 Task: In the Contact  Alice_King@denso.com, schedule and save the meeting with title: 'Product Demo and Service Presentation', Select date: '24 July, 2023', select start time: 5:00:PM. Add location on call (415) 123-4594 with meeting description: For further discussion on products, kindly join the meeting.. Logged in from softage.4@softage.net
Action: Mouse moved to (91, 52)
Screenshot: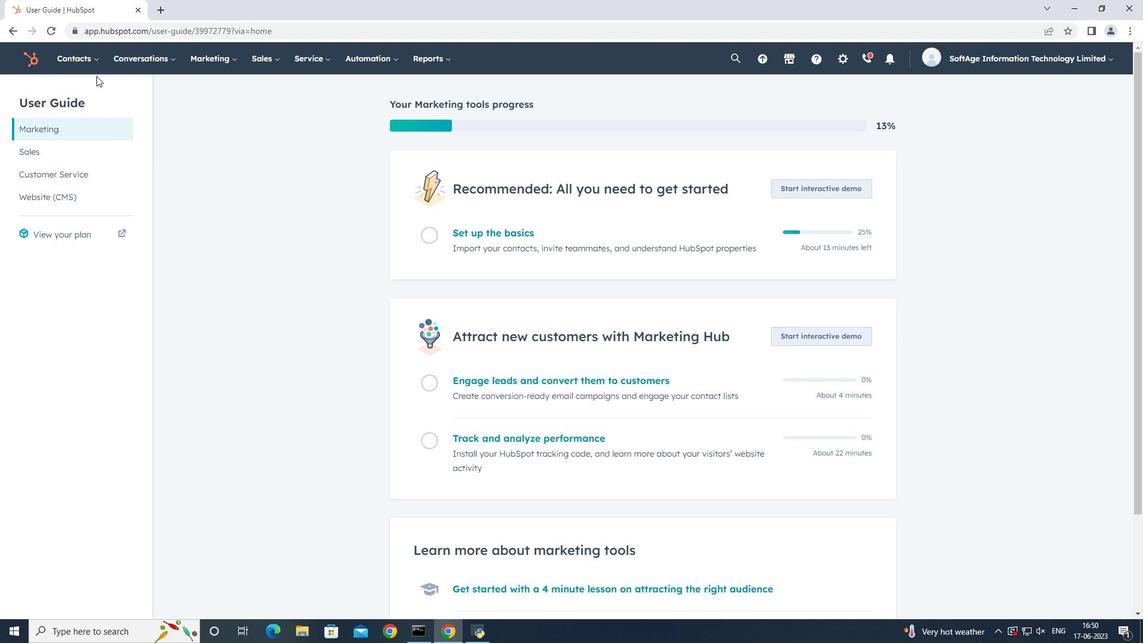 
Action: Mouse pressed left at (91, 52)
Screenshot: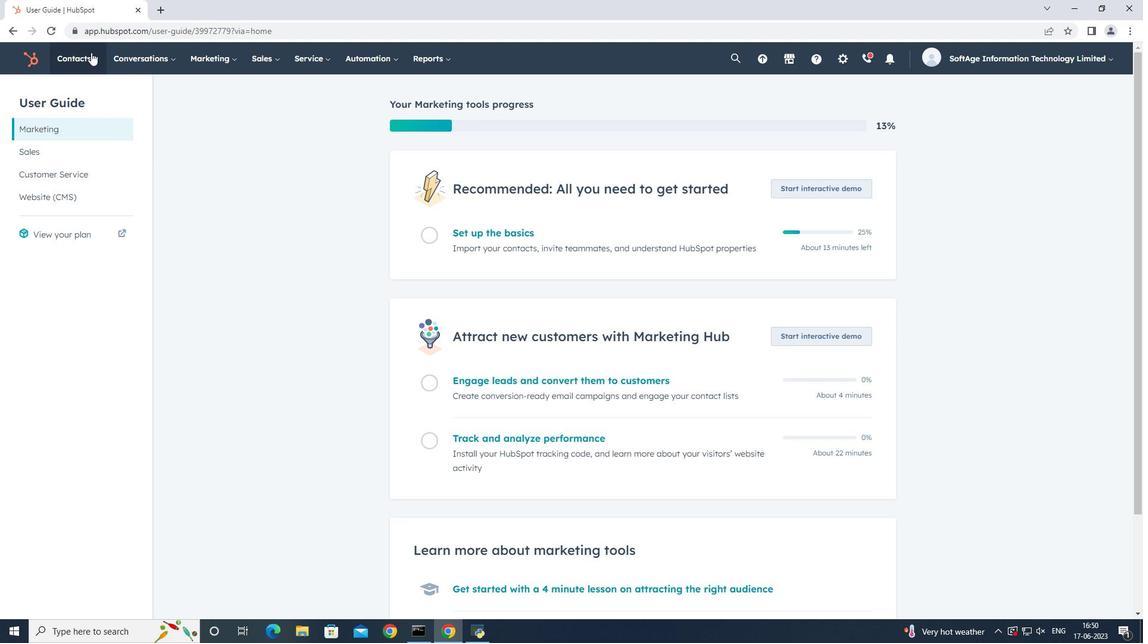 
Action: Mouse moved to (89, 91)
Screenshot: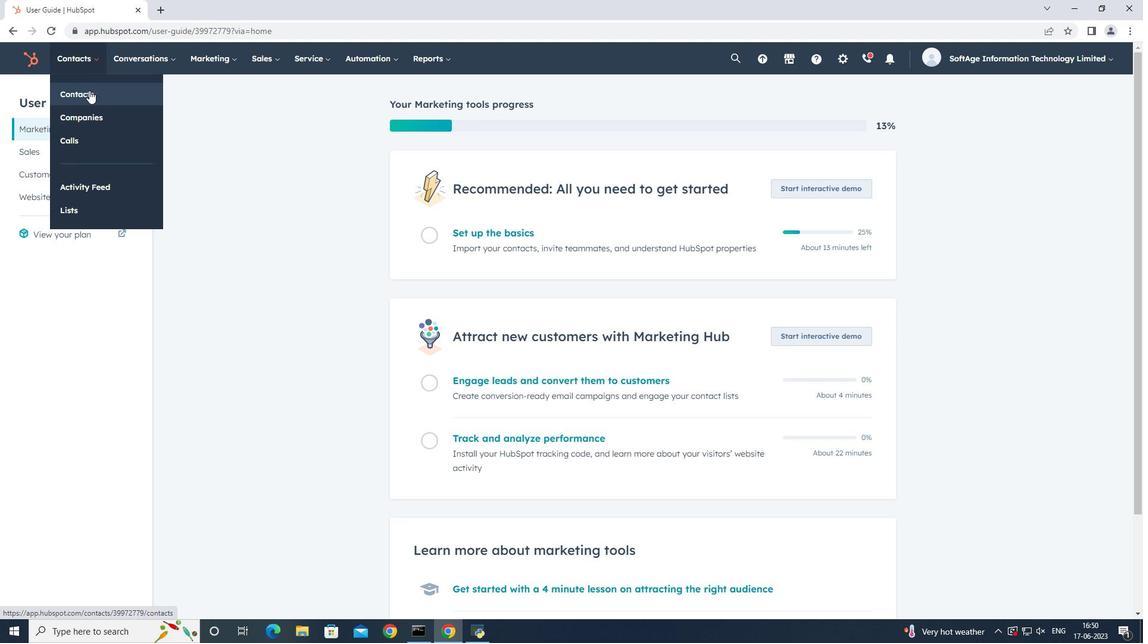 
Action: Mouse pressed left at (89, 91)
Screenshot: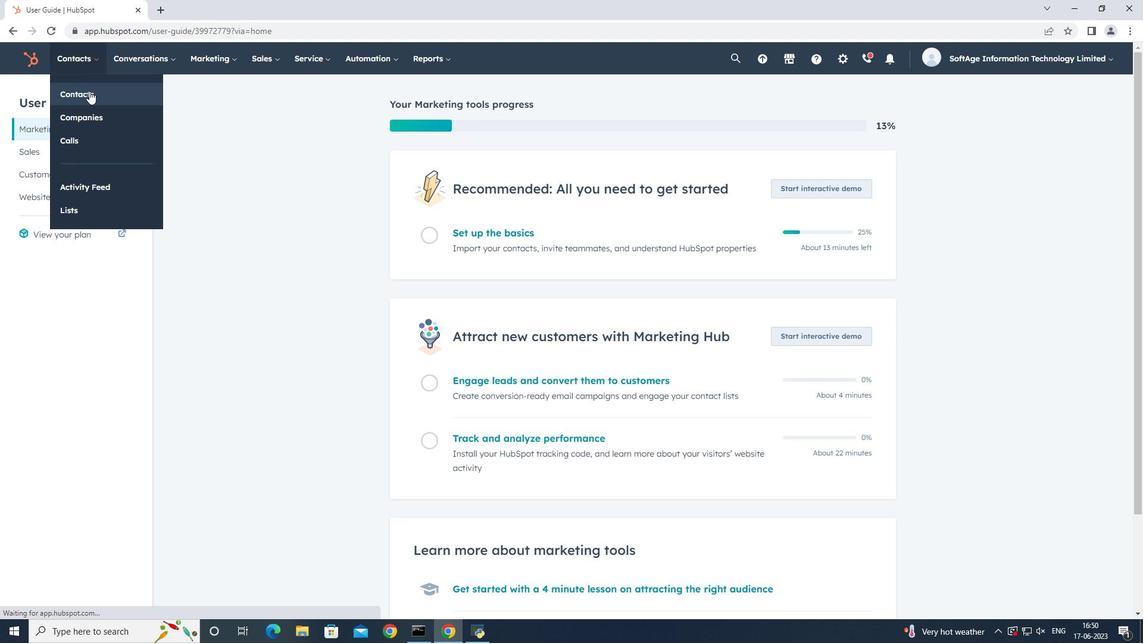 
Action: Mouse moved to (128, 197)
Screenshot: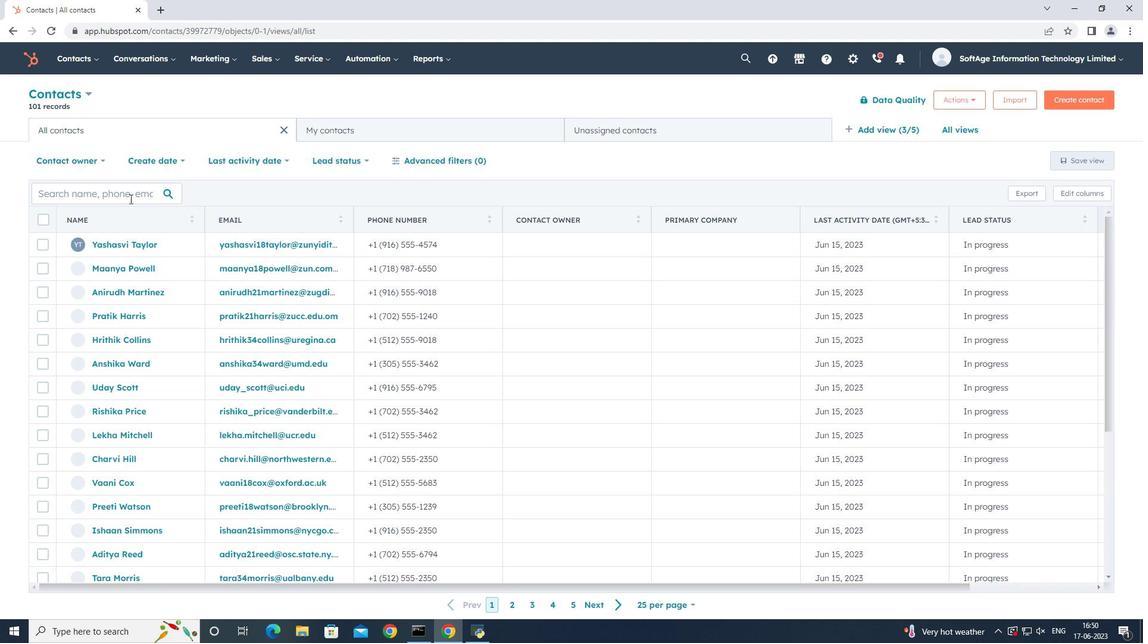 
Action: Mouse pressed left at (128, 197)
Screenshot: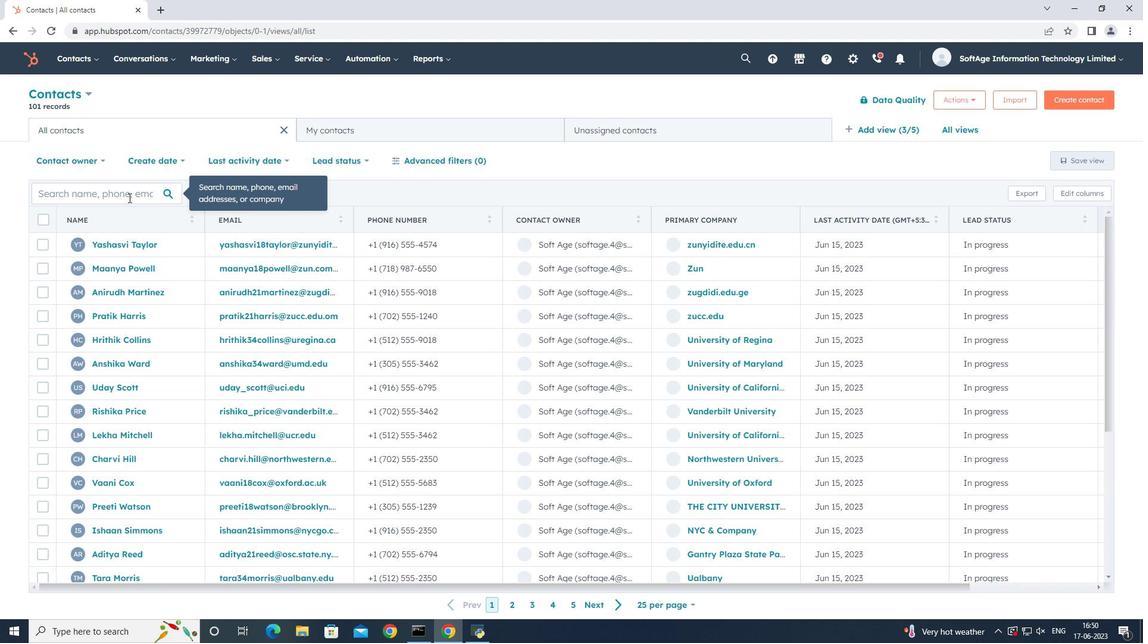 
Action: Mouse moved to (365, 187)
Screenshot: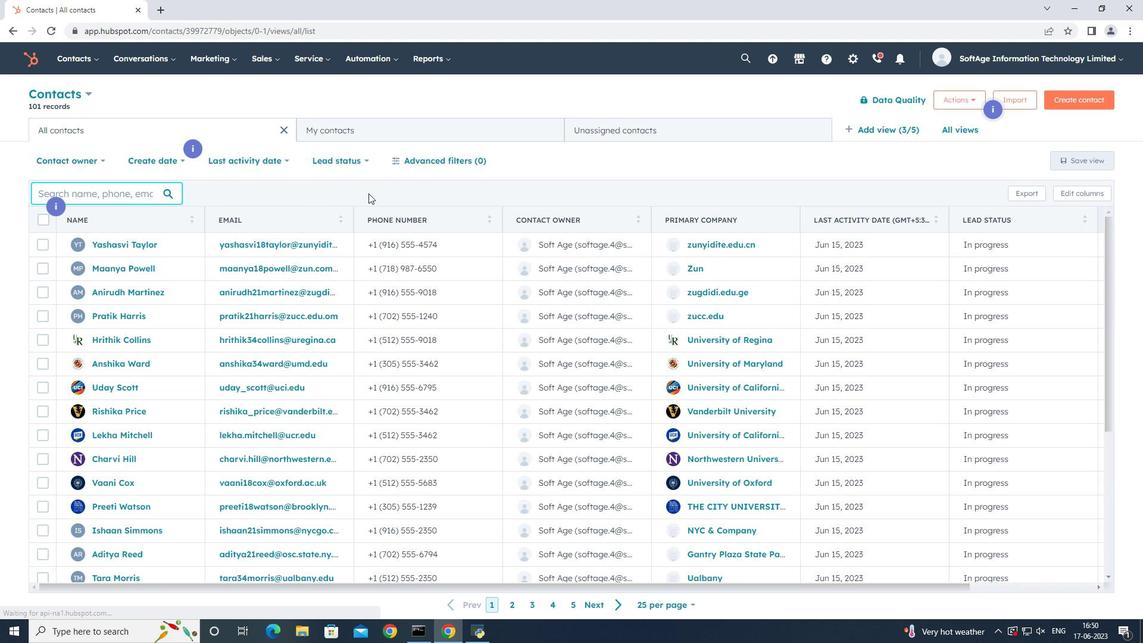 
Action: Key pressed alice
Screenshot: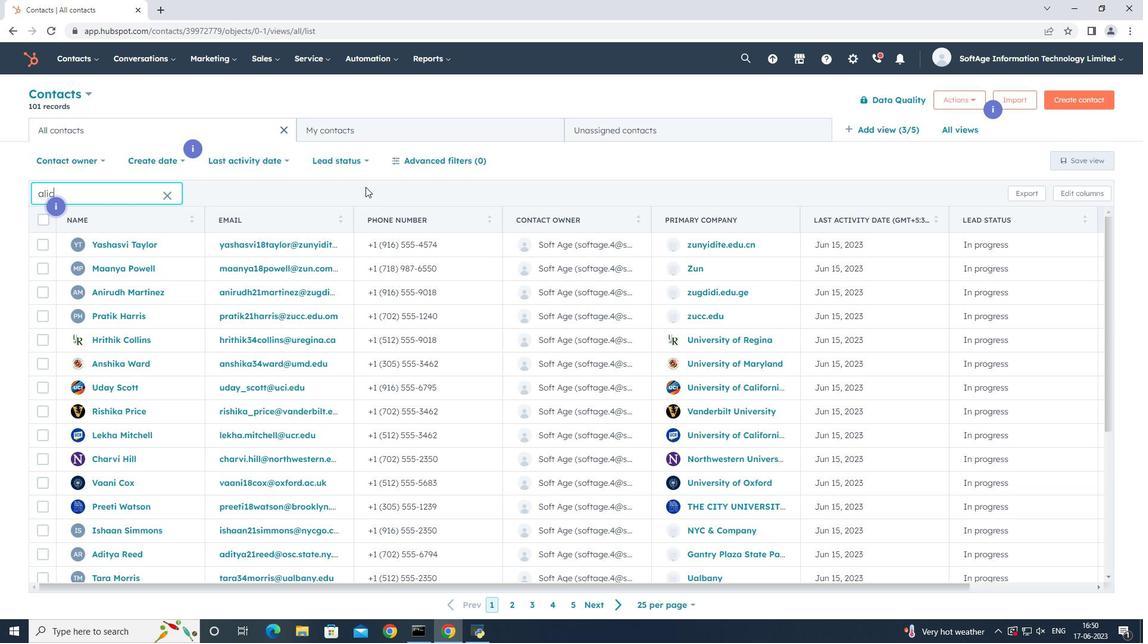 
Action: Mouse moved to (122, 294)
Screenshot: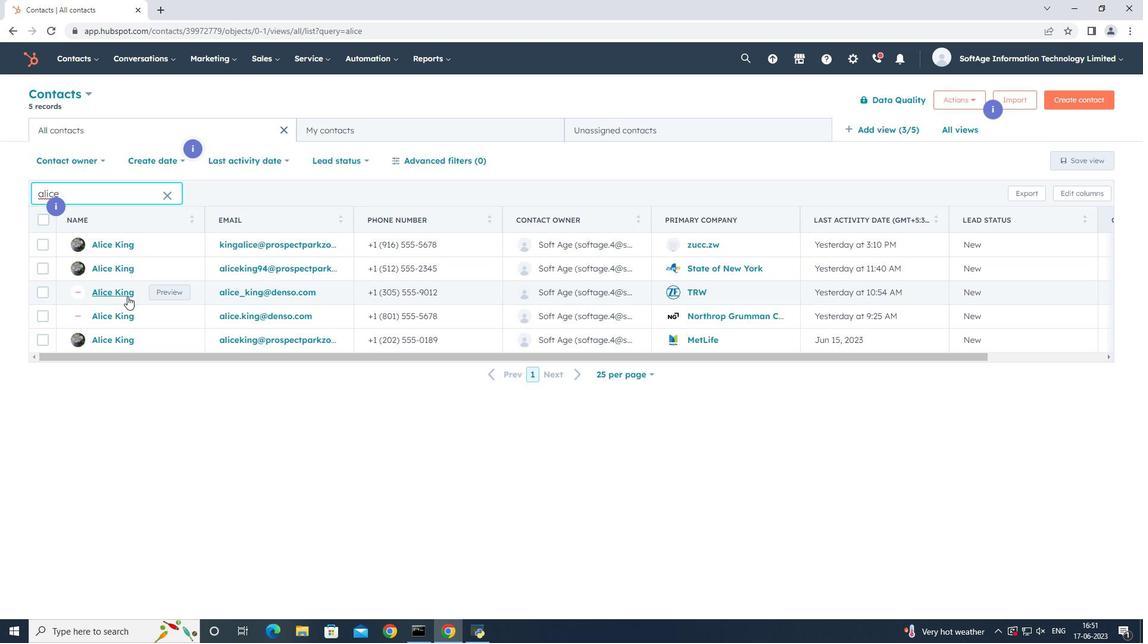 
Action: Mouse pressed left at (122, 294)
Screenshot: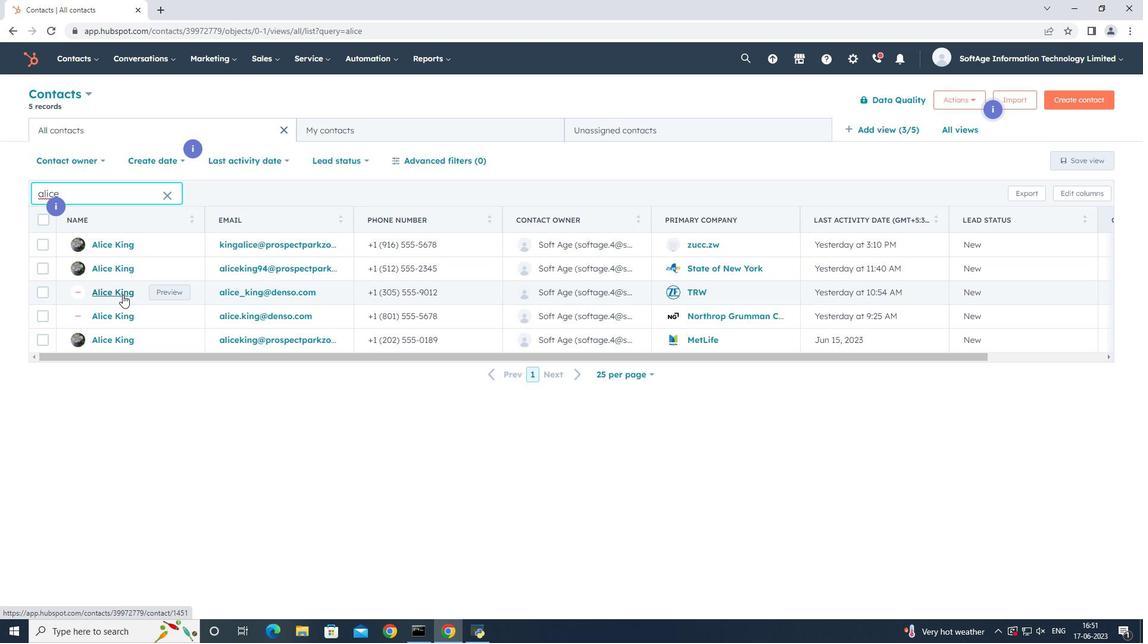 
Action: Mouse moved to (202, 193)
Screenshot: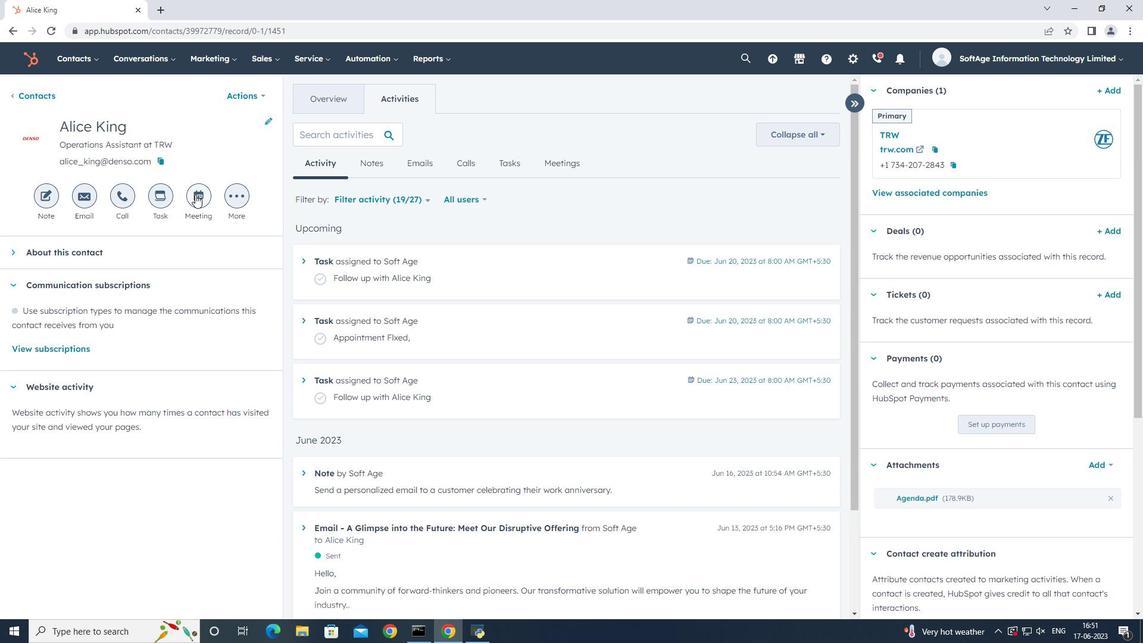 
Action: Mouse pressed left at (202, 193)
Screenshot: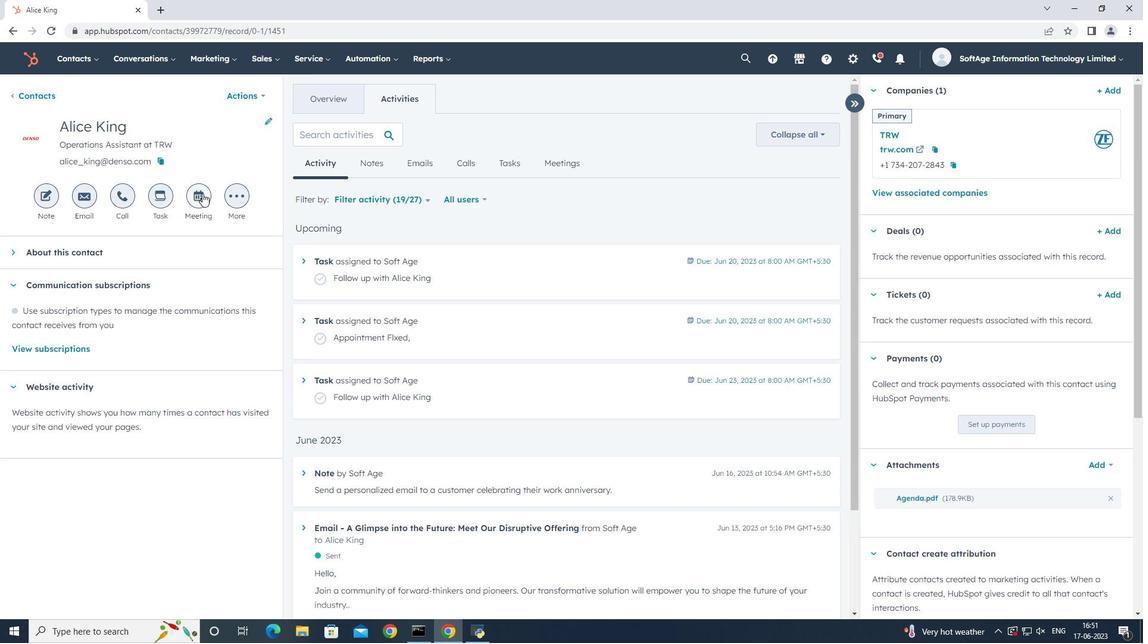
Action: Mouse moved to (310, 291)
Screenshot: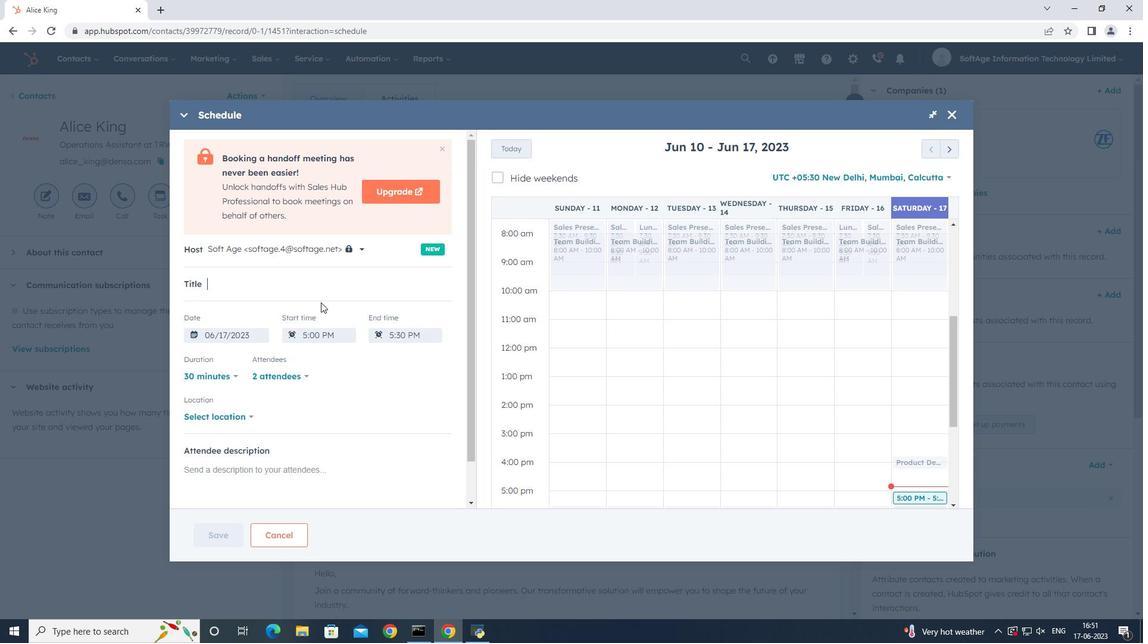 
Action: Key pressed <Key.shift_r>Product<Key.space><Key.shift>Demo<Key.space>and<Key.space><Key.shift>Service<Key.space><Key.shift_r><Key.shift_r><Key.shift_r><Key.shift_r><Key.shift_r><Key.shift_r><Key.shift_r><Key.shift_r><Key.shift_r>Presentation,
Screenshot: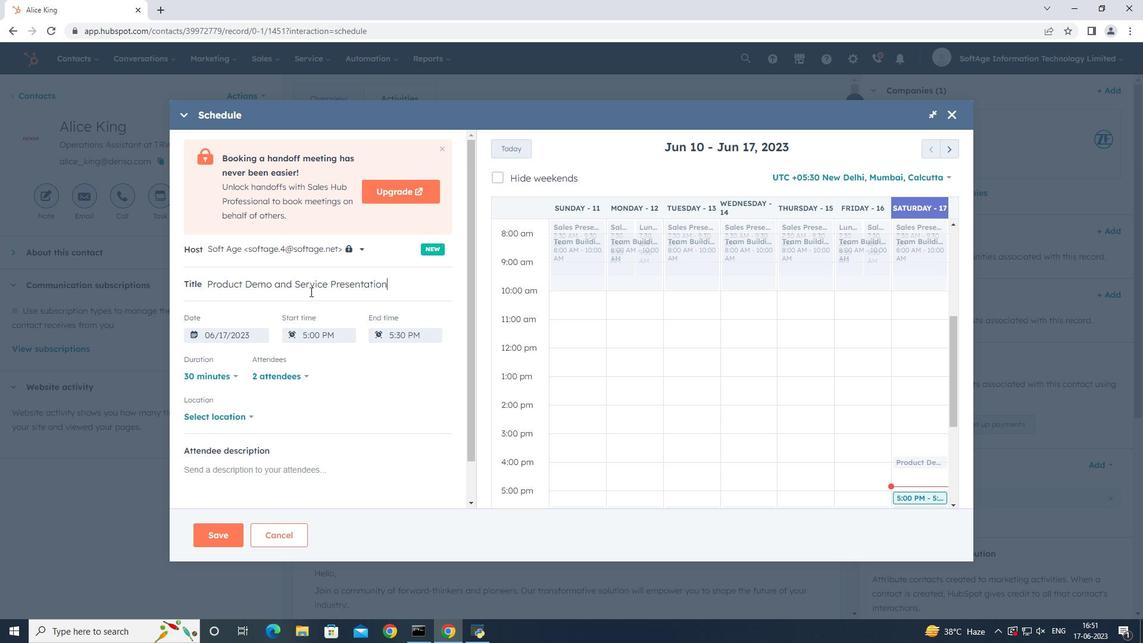 
Action: Mouse moved to (945, 150)
Screenshot: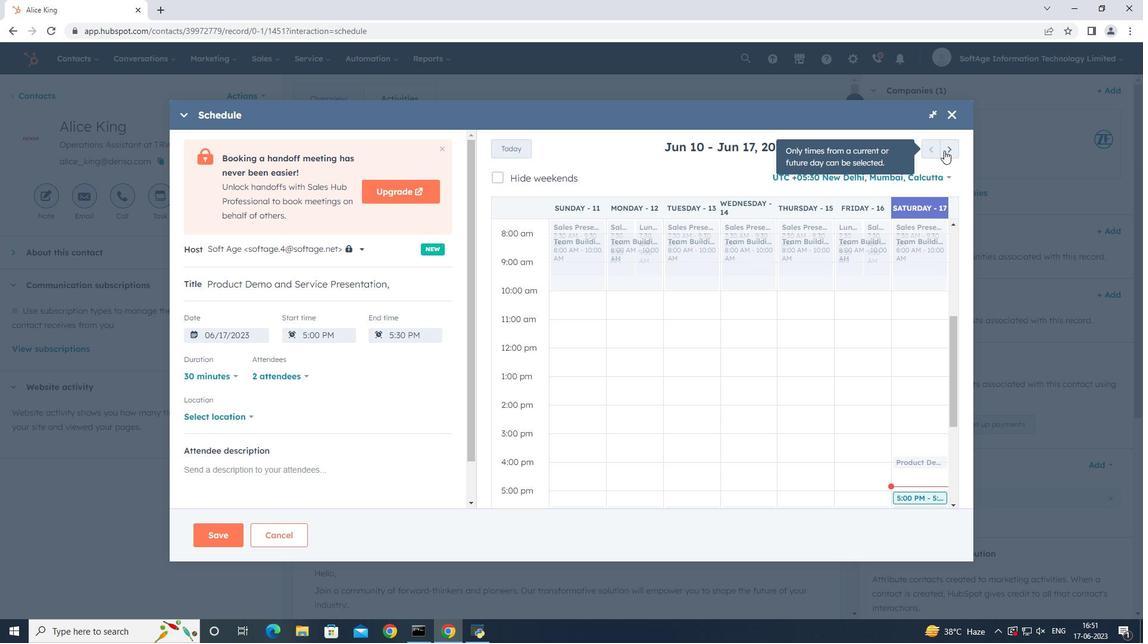 
Action: Mouse pressed left at (945, 150)
Screenshot: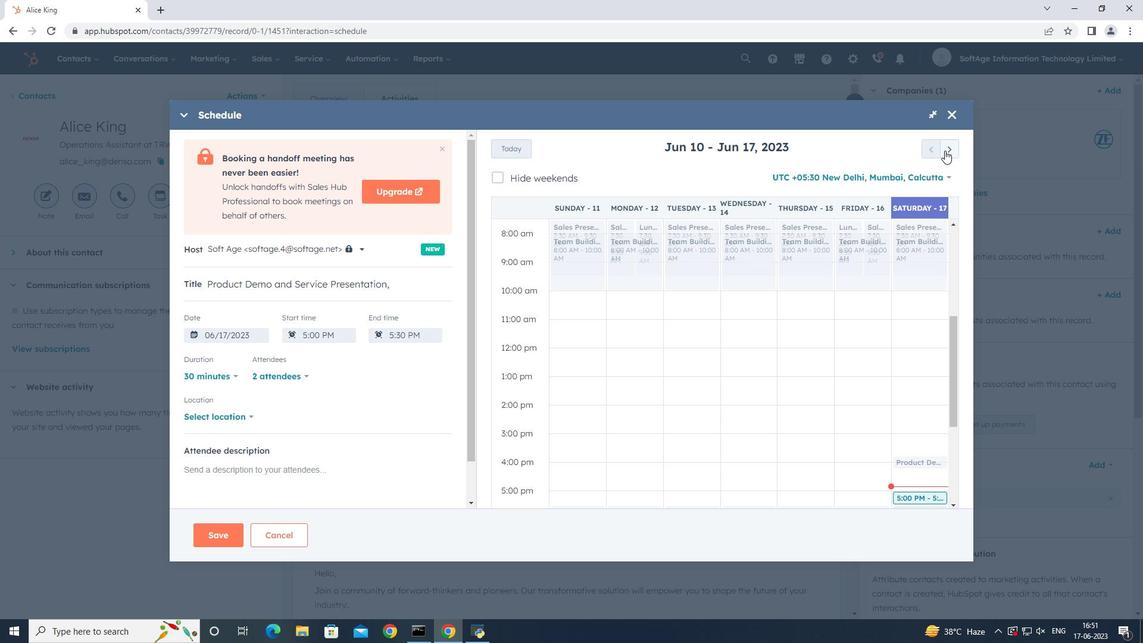 
Action: Mouse pressed left at (945, 150)
Screenshot: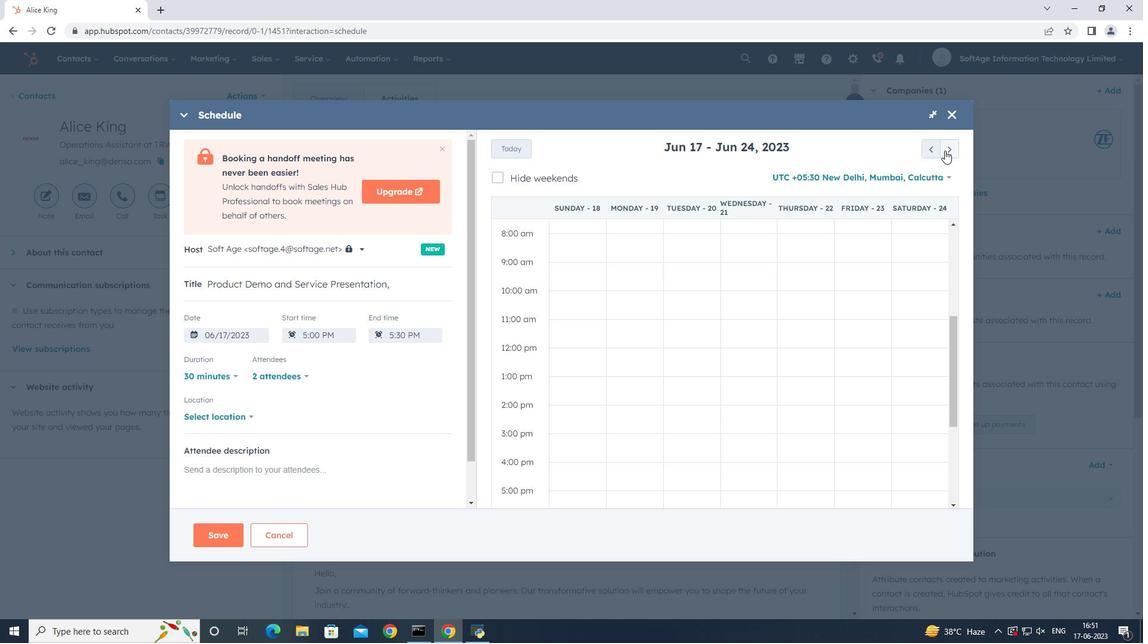
Action: Mouse pressed left at (945, 150)
Screenshot: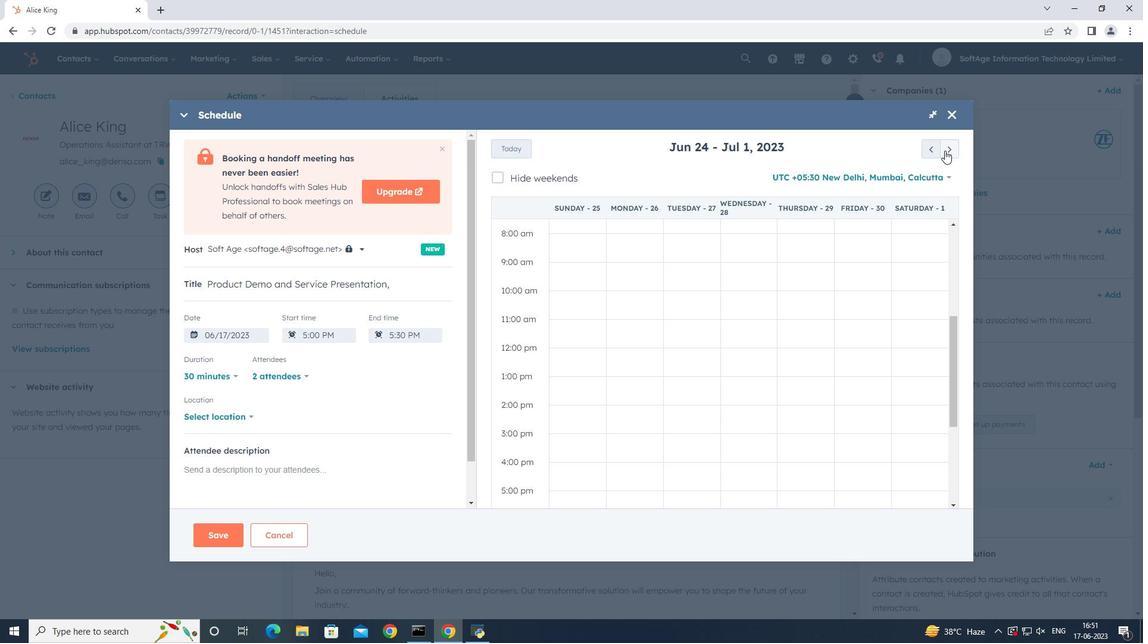
Action: Mouse pressed left at (945, 150)
Screenshot: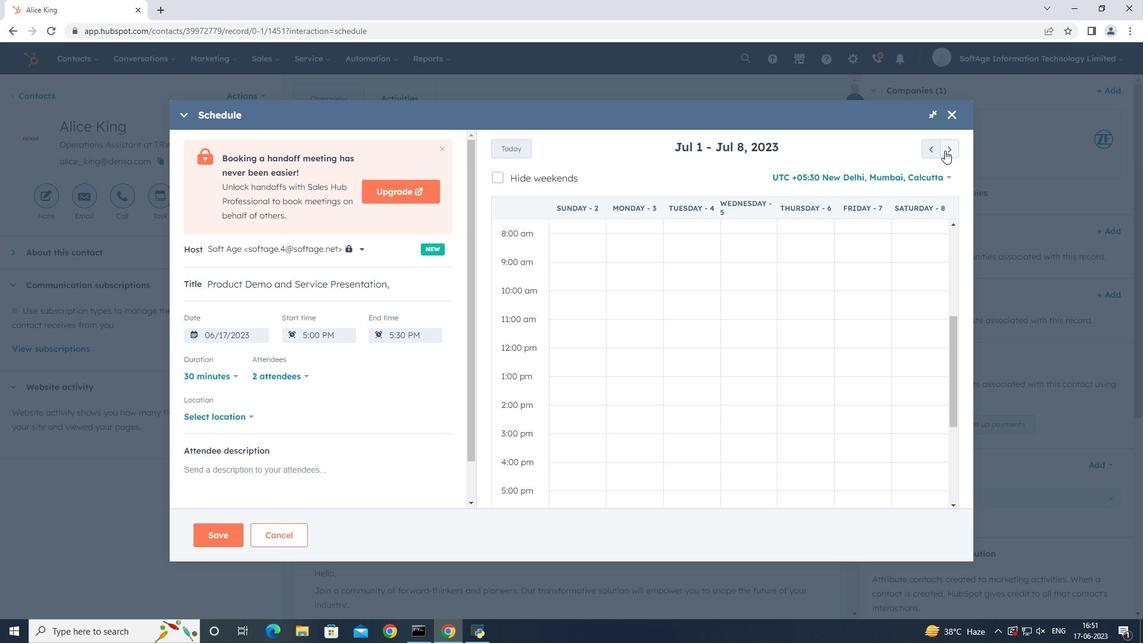 
Action: Mouse pressed left at (945, 150)
Screenshot: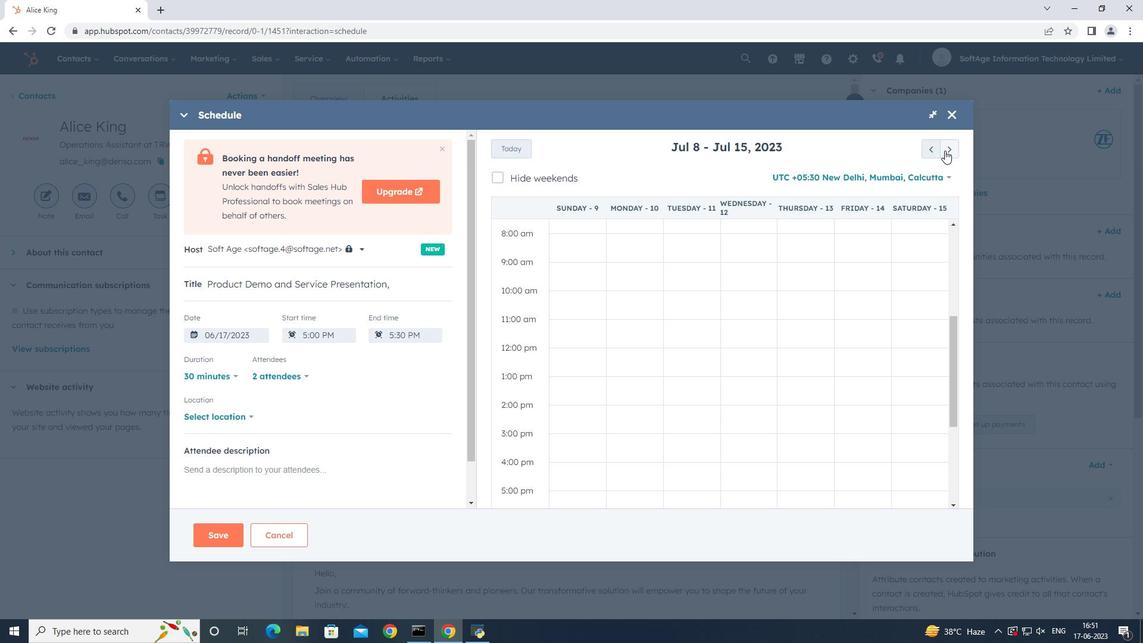 
Action: Mouse pressed left at (945, 150)
Screenshot: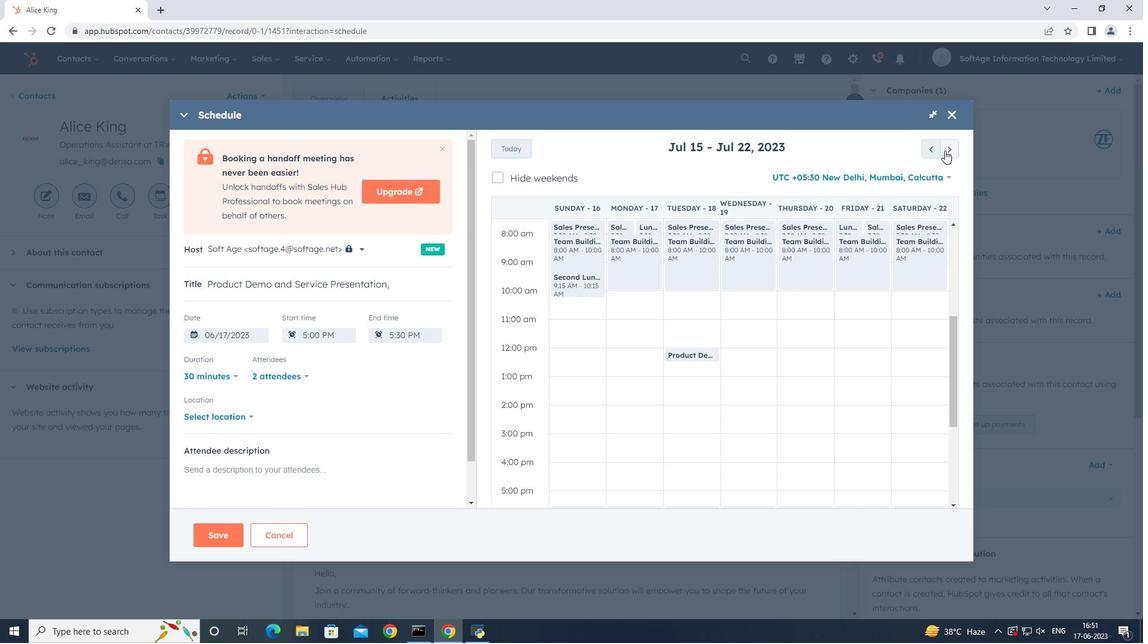 
Action: Mouse moved to (639, 493)
Screenshot: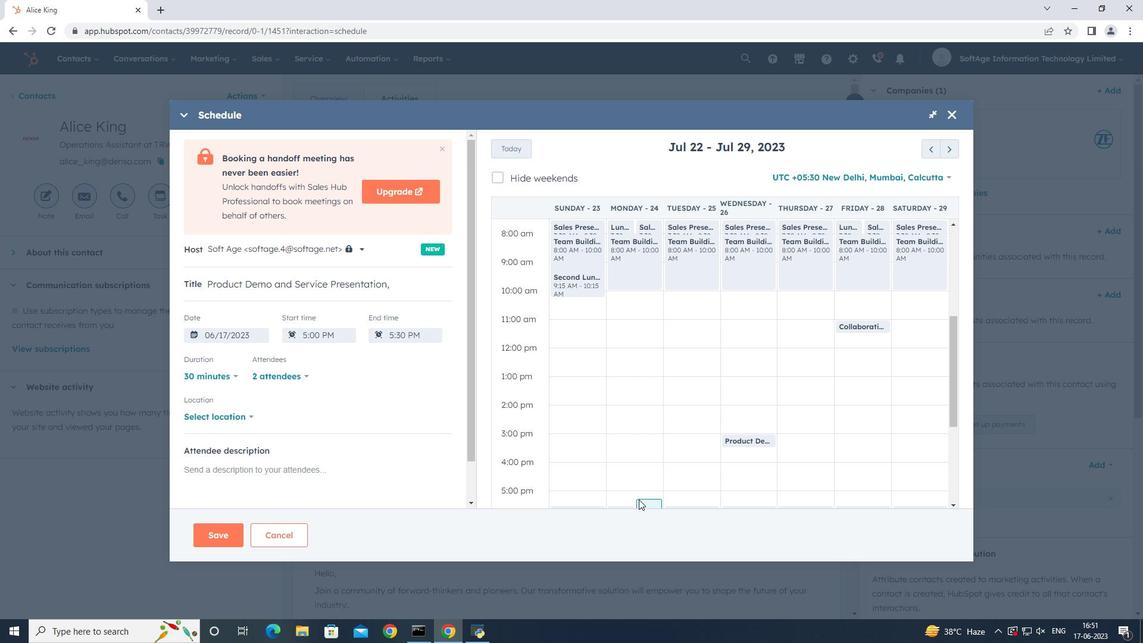 
Action: Mouse pressed left at (639, 493)
Screenshot: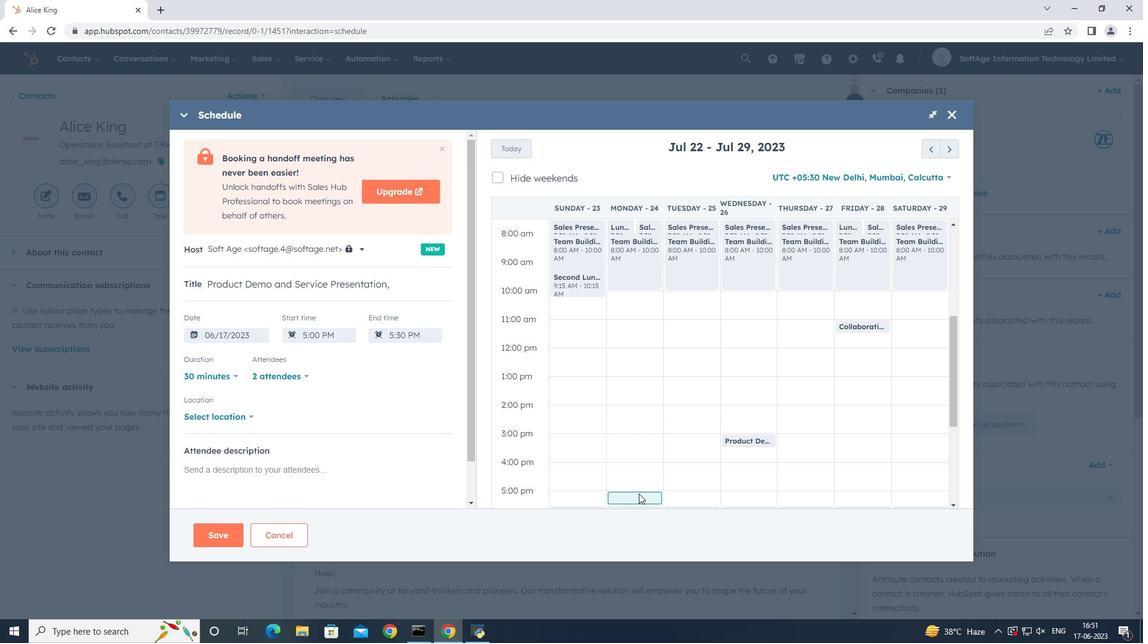 
Action: Mouse moved to (240, 419)
Screenshot: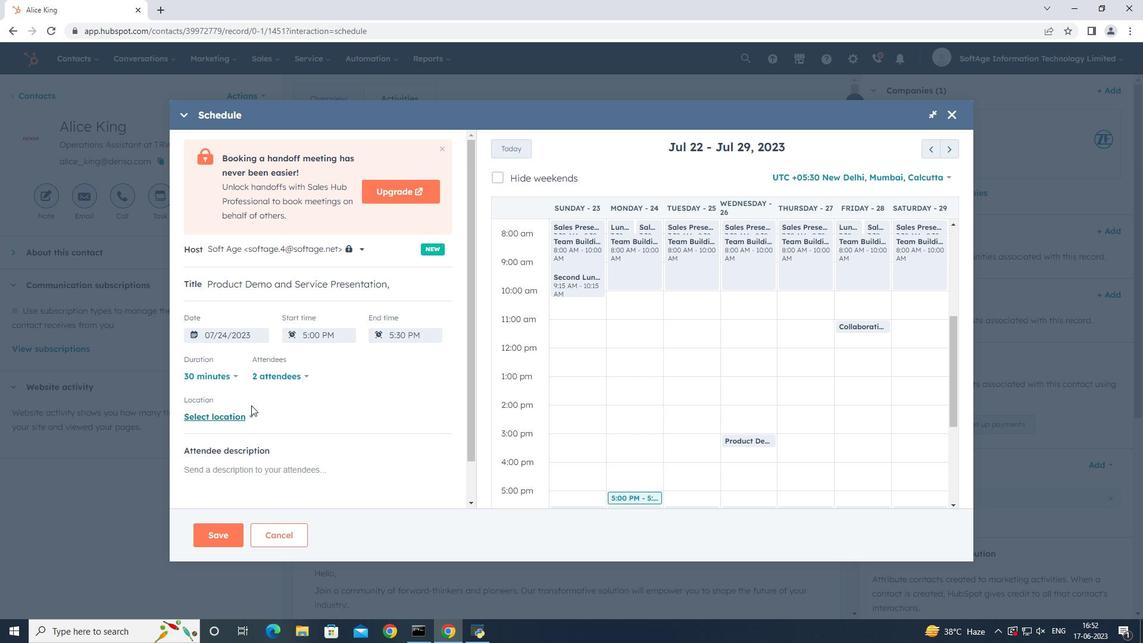 
Action: Mouse pressed left at (240, 419)
Screenshot: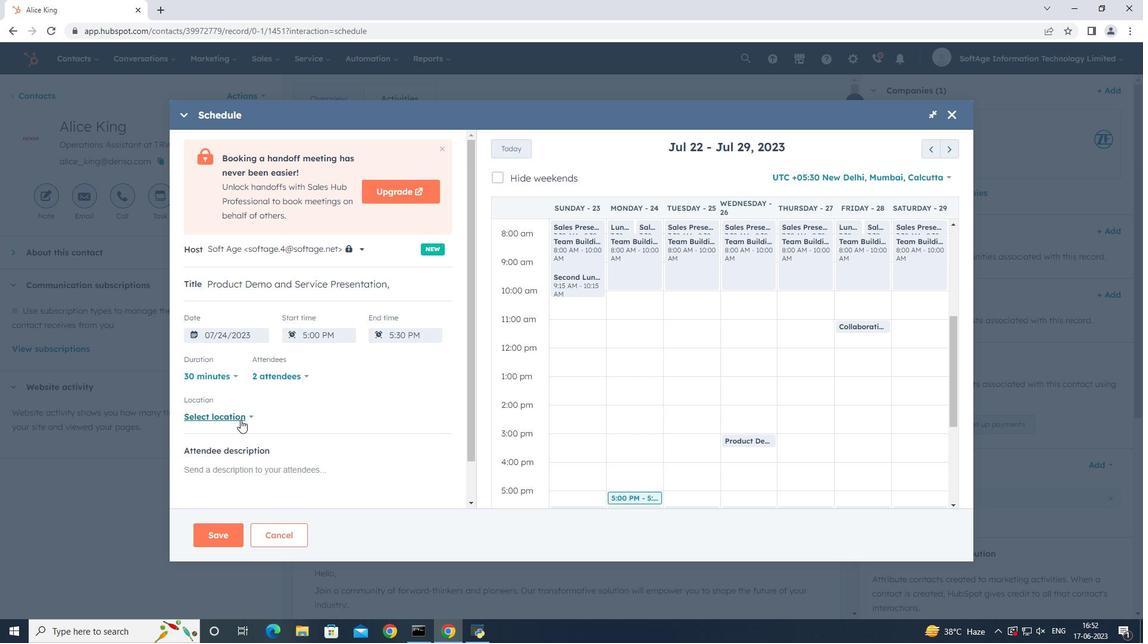 
Action: Mouse moved to (304, 375)
Screenshot: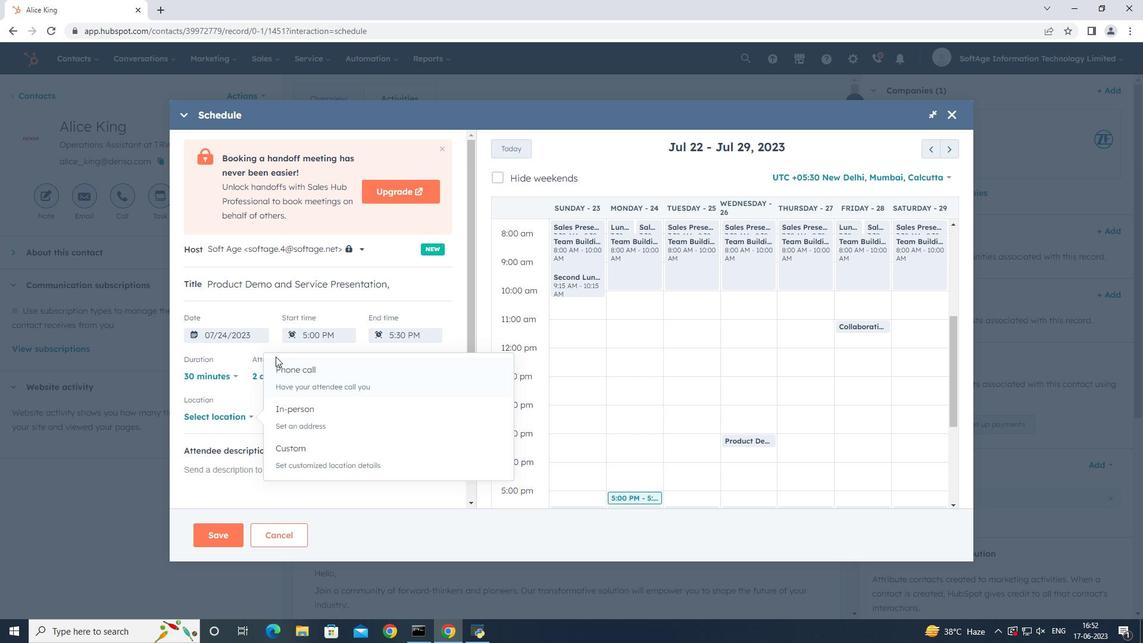 
Action: Mouse pressed left at (304, 375)
Screenshot: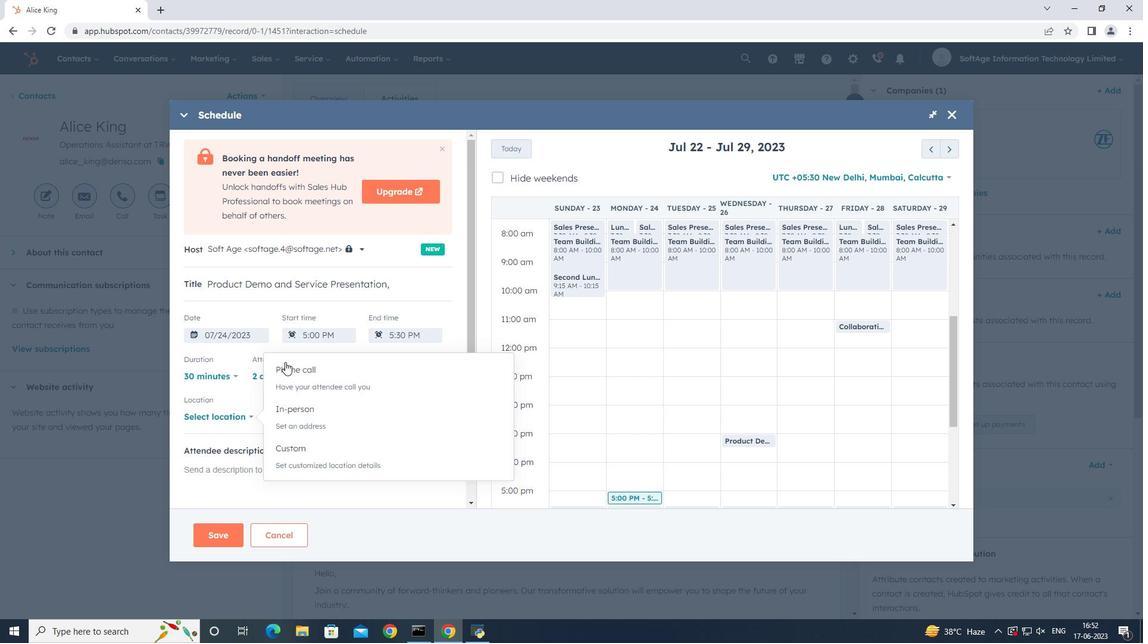 
Action: Mouse moved to (358, 419)
Screenshot: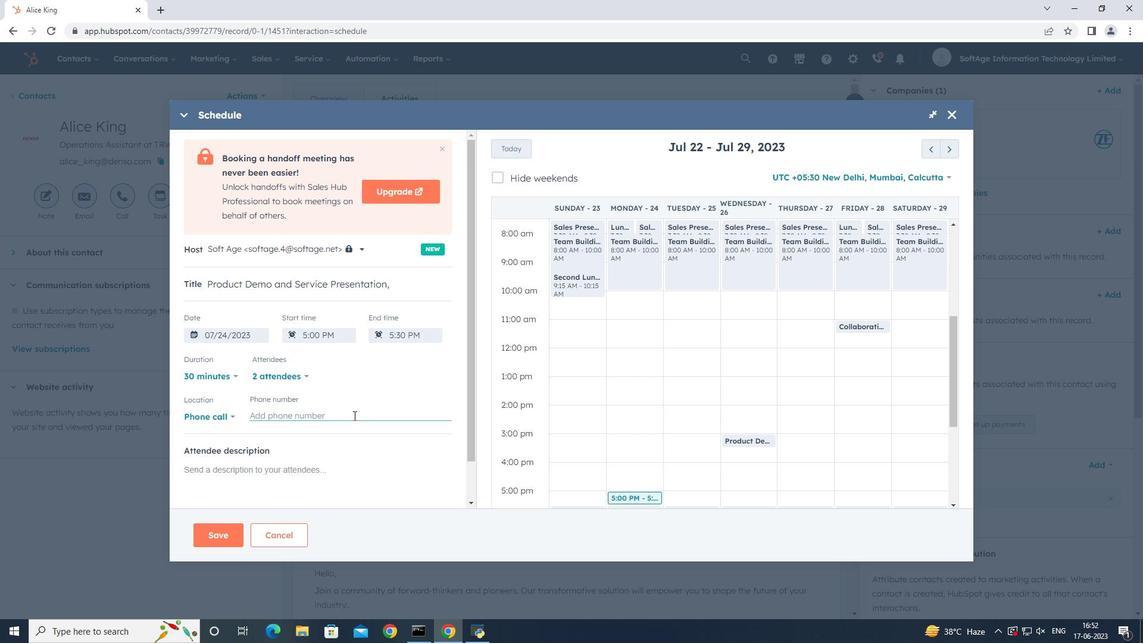 
Action: Mouse pressed left at (358, 419)
Screenshot: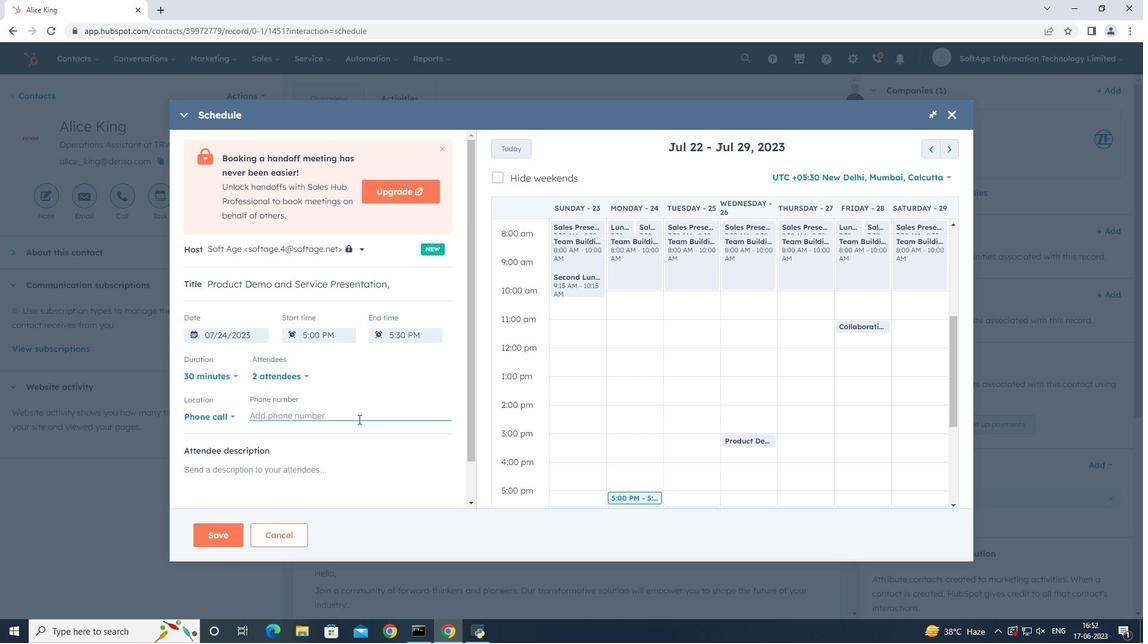 
Action: Key pressed <Key.shift_r>(415<Key.shift_r><Key.shift_r>)<Key.space>123-4594
Screenshot: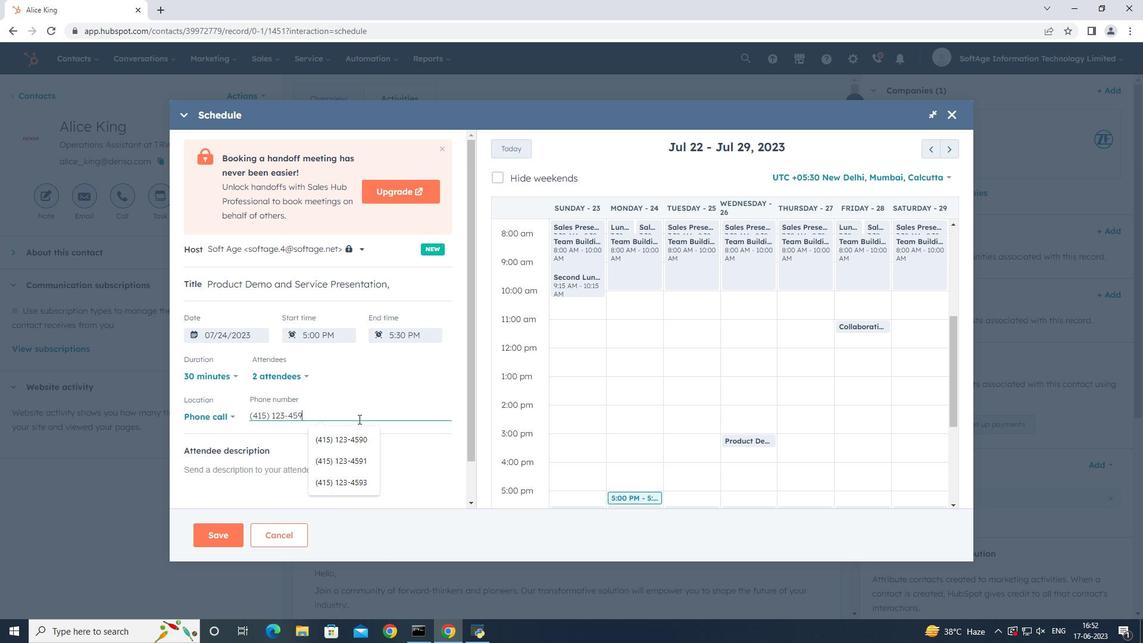 
Action: Mouse moved to (297, 469)
Screenshot: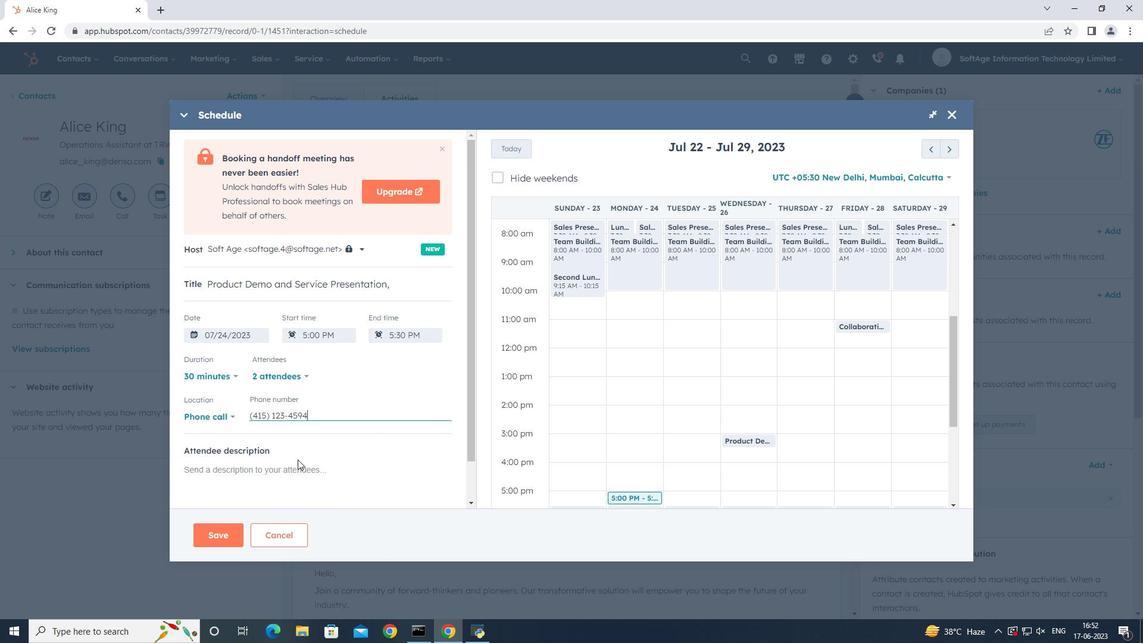 
Action: Mouse pressed left at (297, 469)
Screenshot: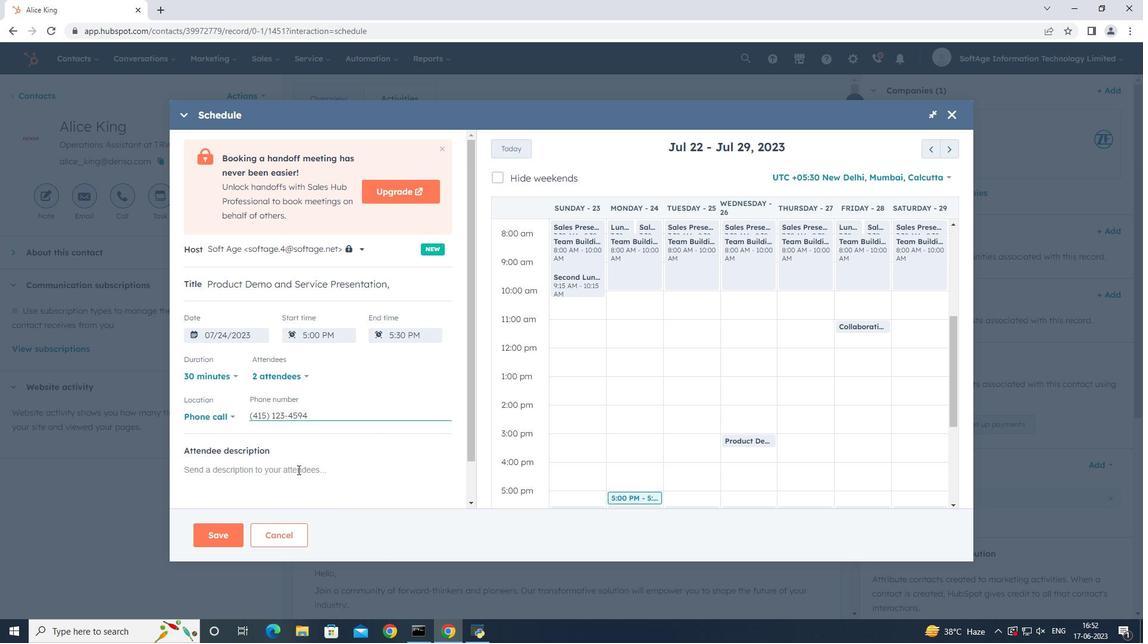 
Action: Mouse moved to (397, 452)
Screenshot: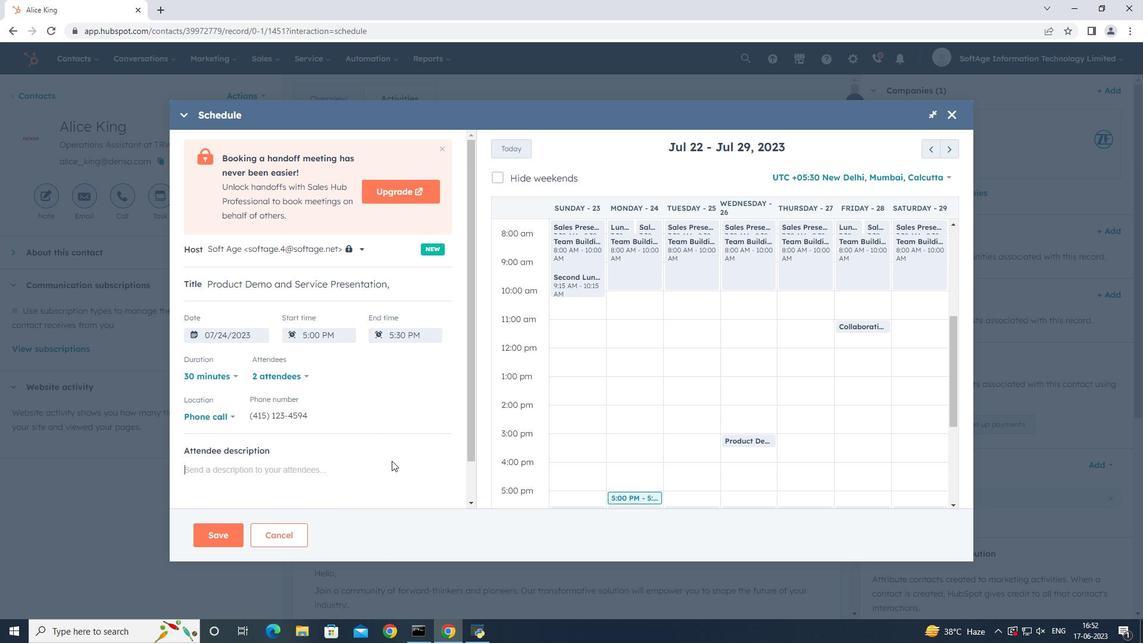 
Action: Key pressed <Key.shift>For<Key.space>further<Key.space>discussion<Key.space>on<Key.space>products,<Key.space>kindly<Key.space>join<Key.space>the<Key.space>meeting..
Screenshot: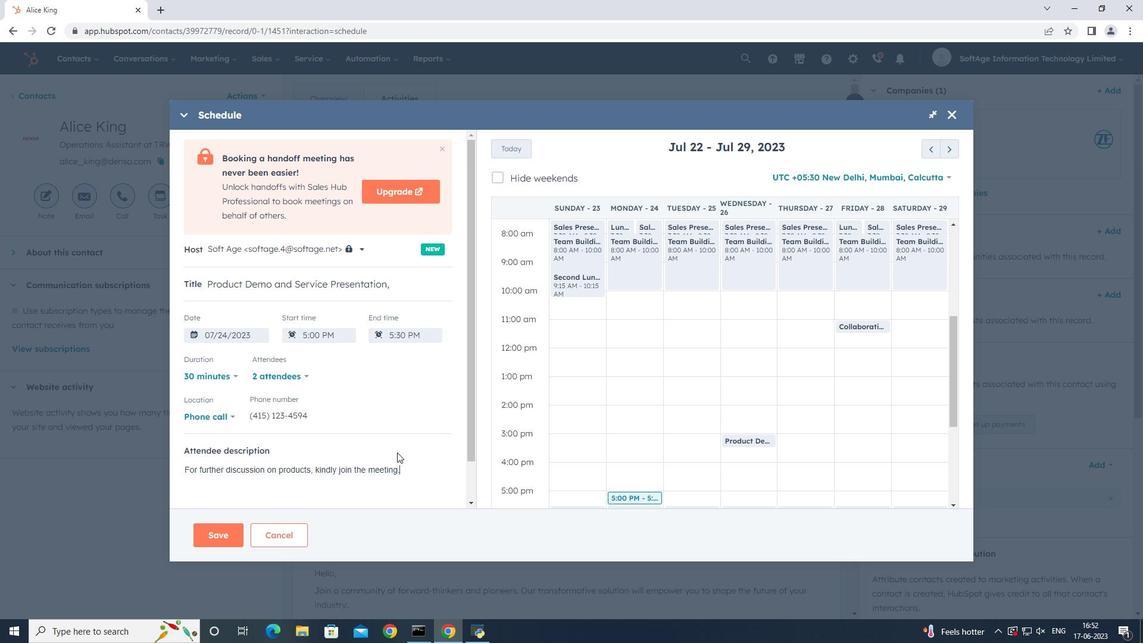 
Action: Mouse moved to (220, 535)
Screenshot: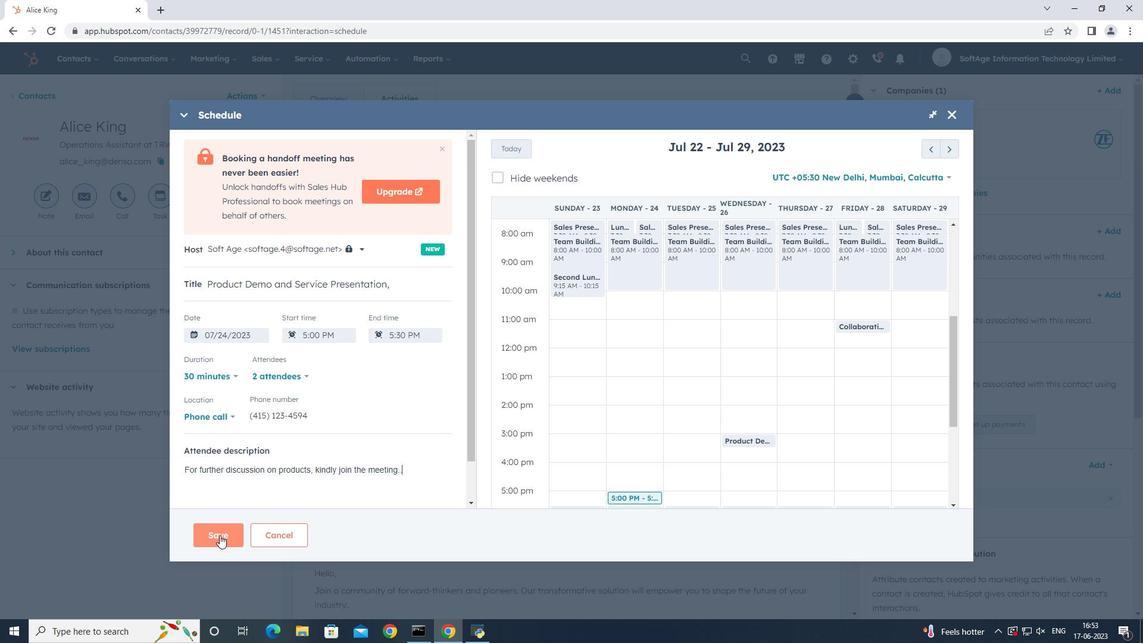 
Action: Mouse pressed left at (220, 535)
Screenshot: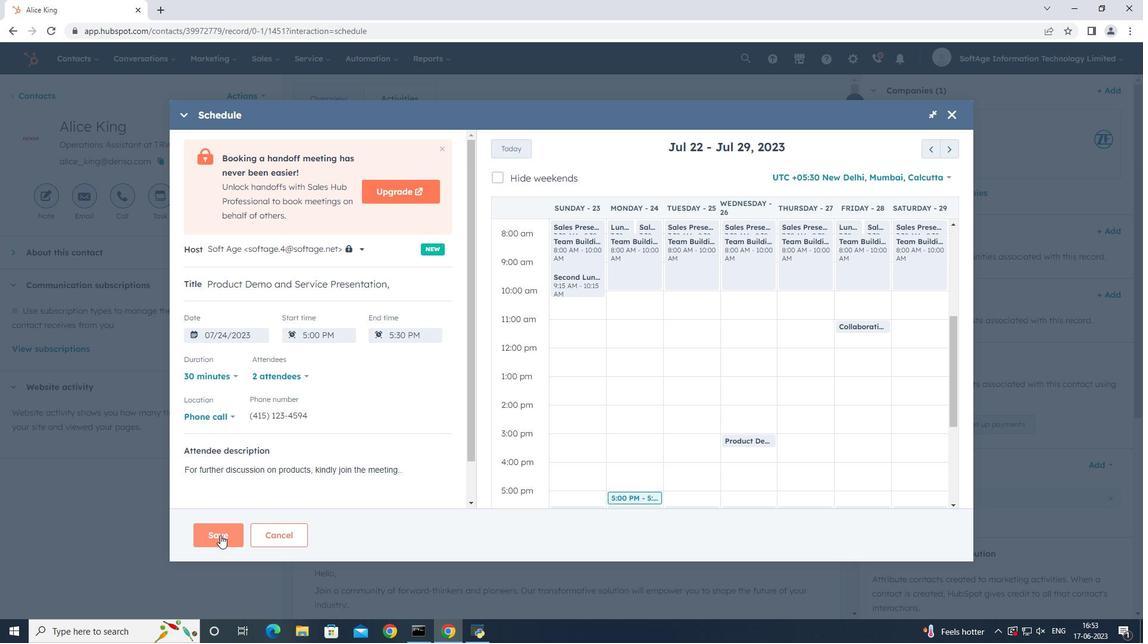 
Action: Mouse moved to (770, 409)
Screenshot: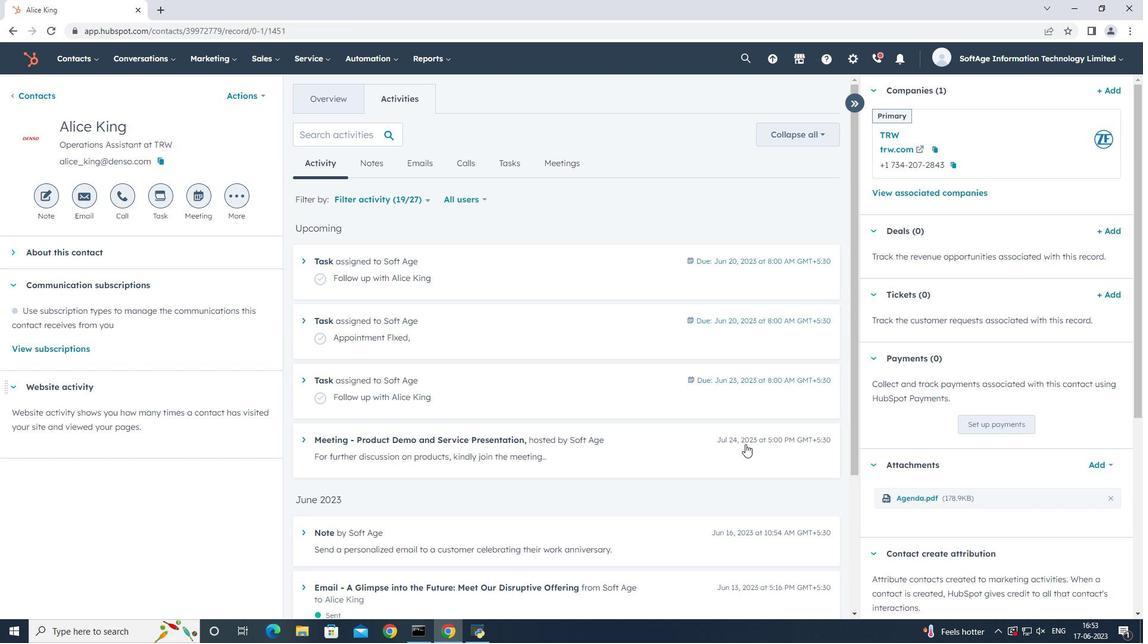 
